 Task: Check the status of a meeting invitation and update your calendar accordingly.
Action: Mouse moved to (16, 33)
Screenshot: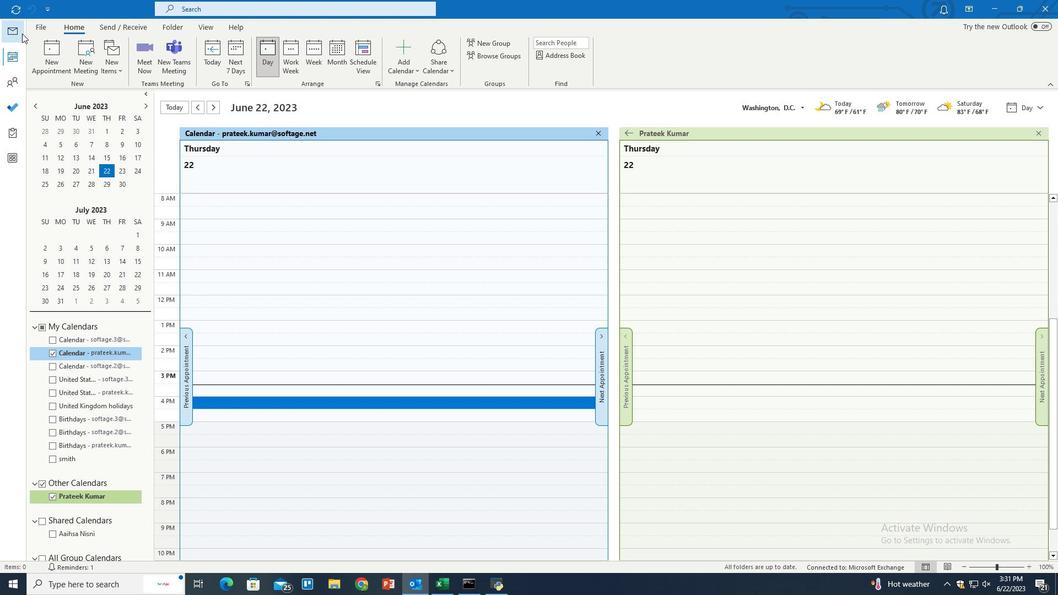 
Action: Mouse pressed left at (16, 33)
Screenshot: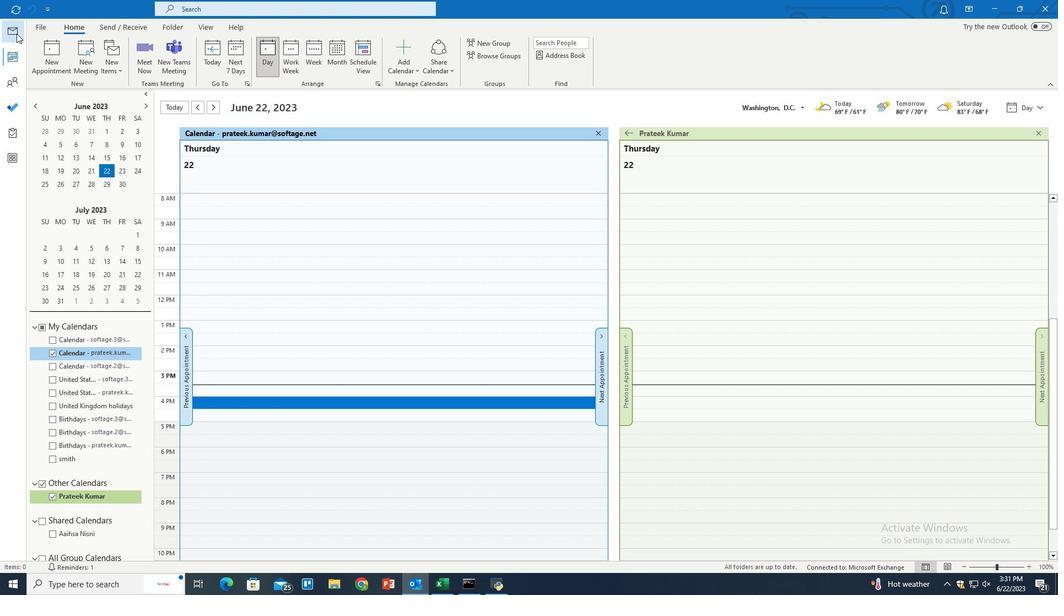 
Action: Mouse moved to (200, 27)
Screenshot: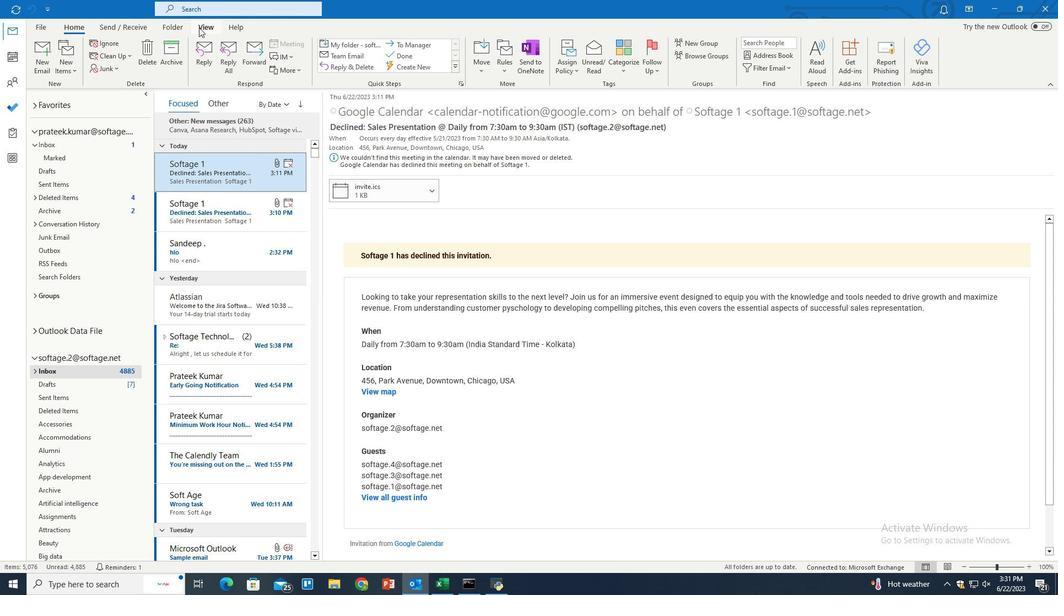 
Action: Mouse pressed left at (200, 27)
Screenshot: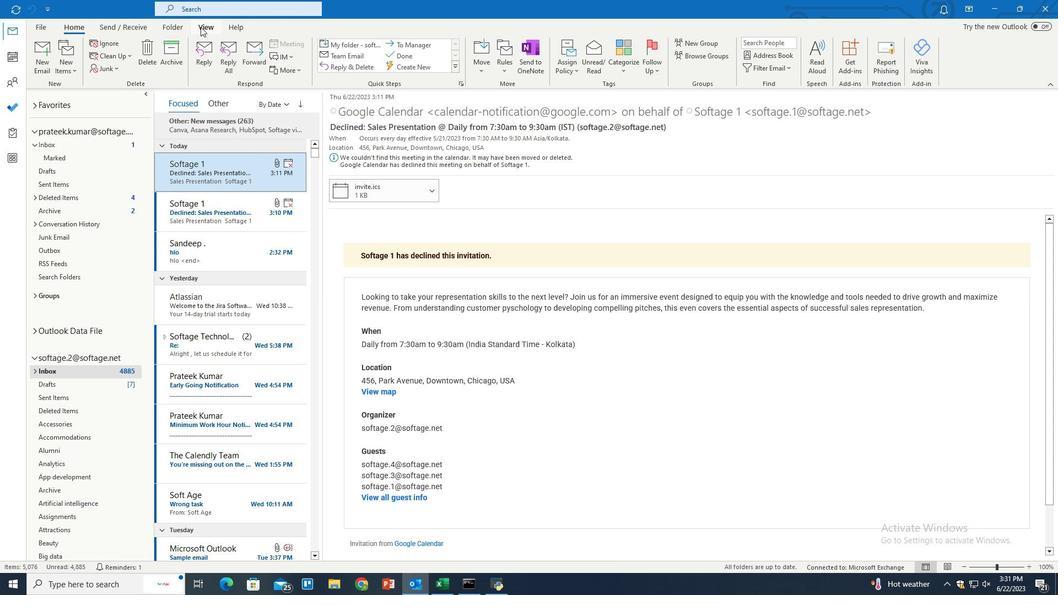 
Action: Mouse moved to (622, 44)
Screenshot: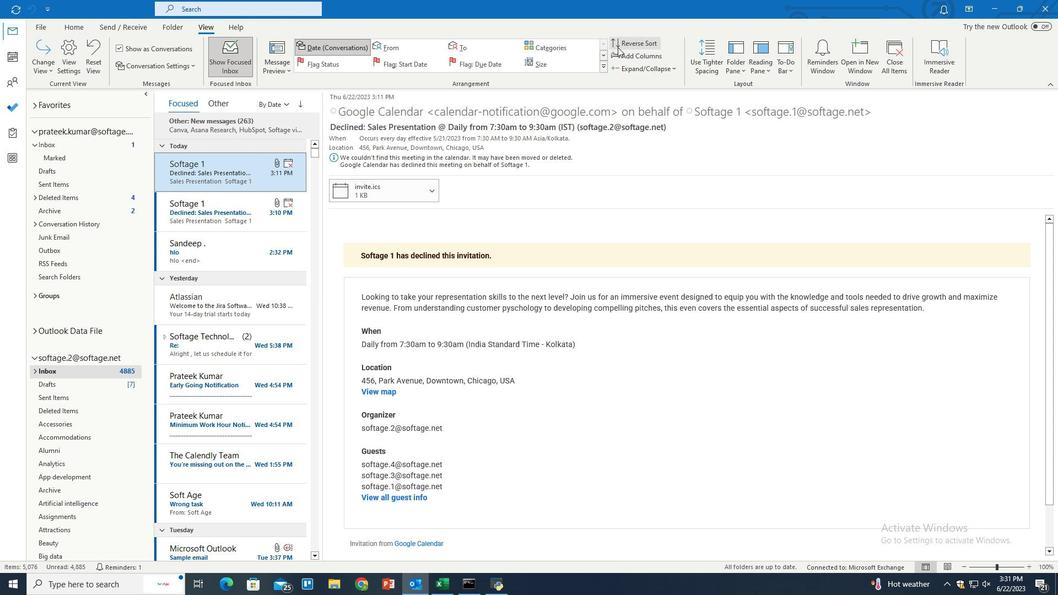 
Action: Mouse pressed left at (622, 44)
Screenshot: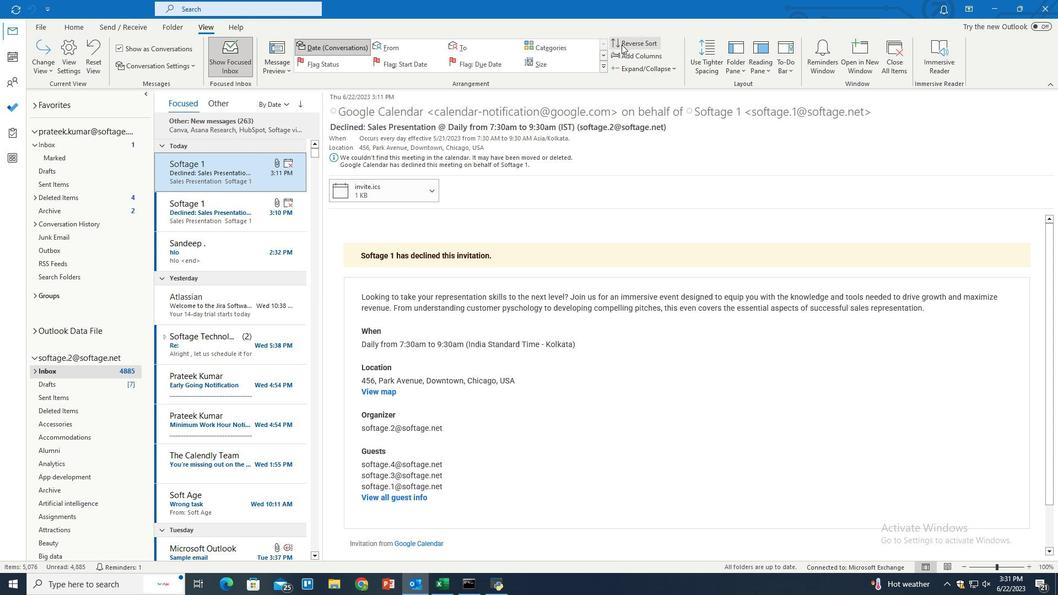 
Action: Mouse moved to (589, 84)
Screenshot: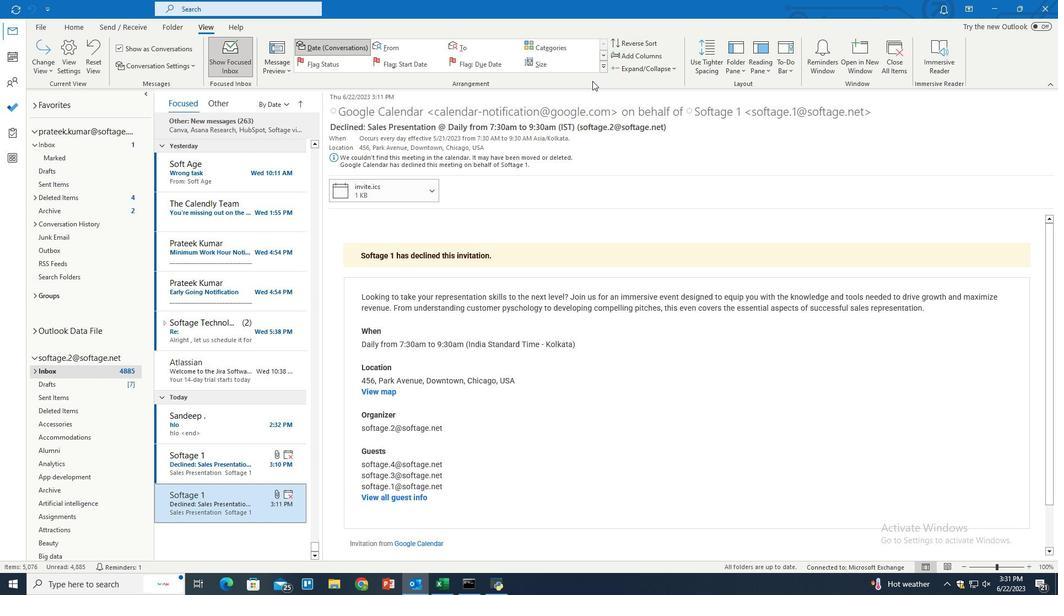 
